 Task: Learn more about a career.
Action: Mouse moved to (700, 92)
Screenshot: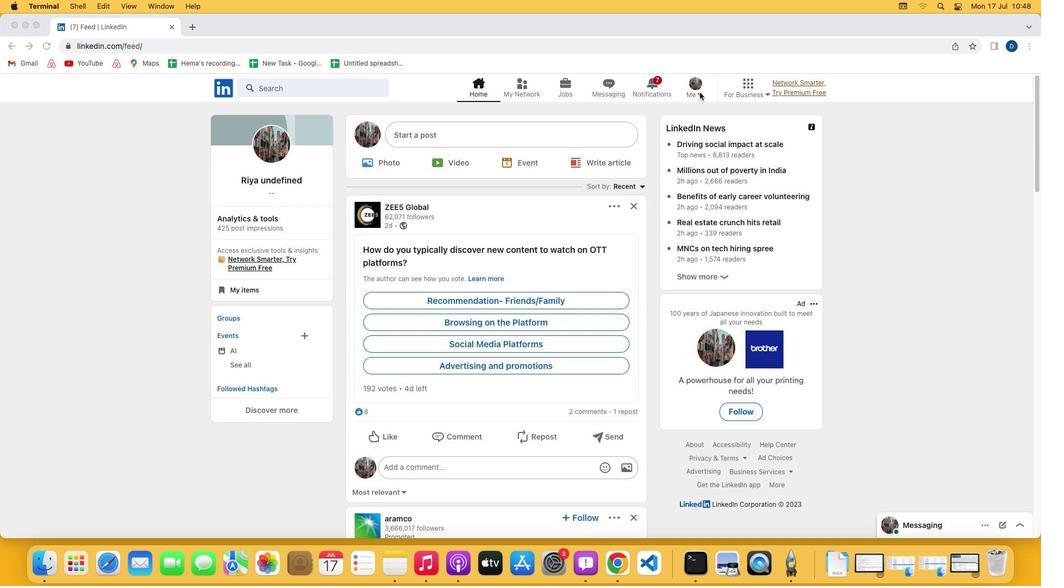 
Action: Mouse pressed left at (700, 92)
Screenshot: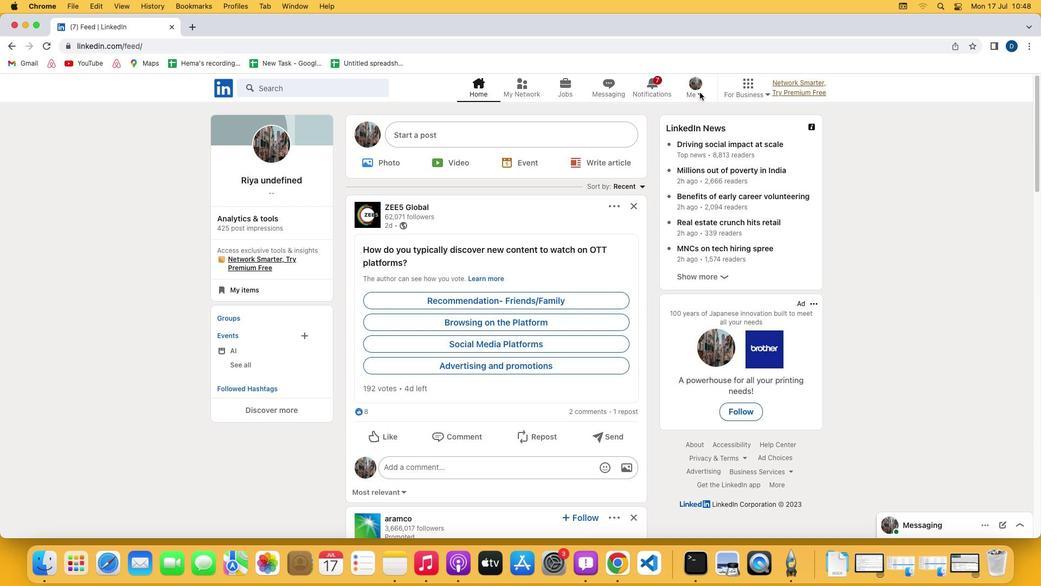 
Action: Mouse moved to (701, 94)
Screenshot: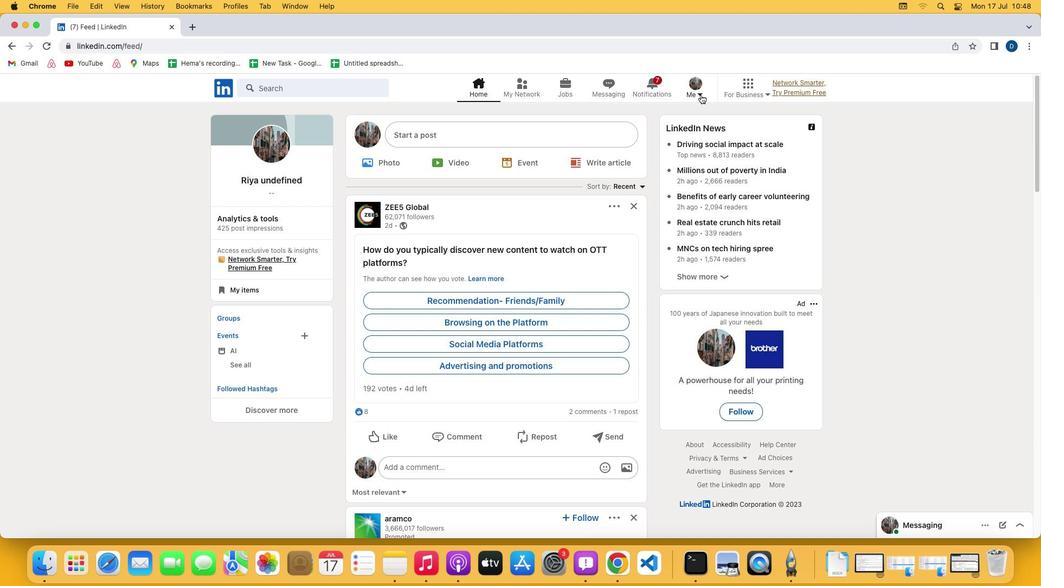
Action: Mouse pressed left at (701, 94)
Screenshot: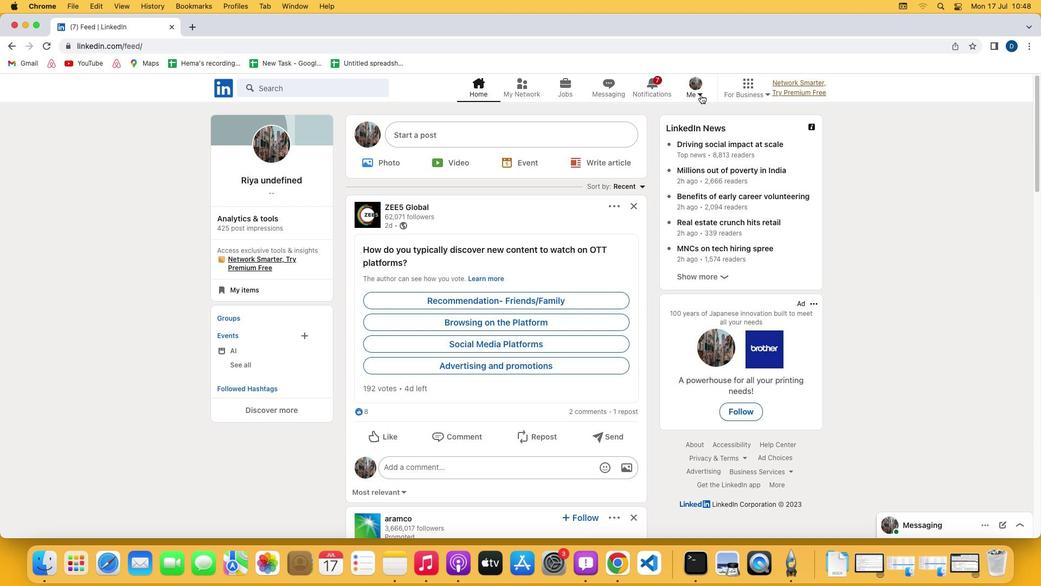 
Action: Mouse moved to (608, 204)
Screenshot: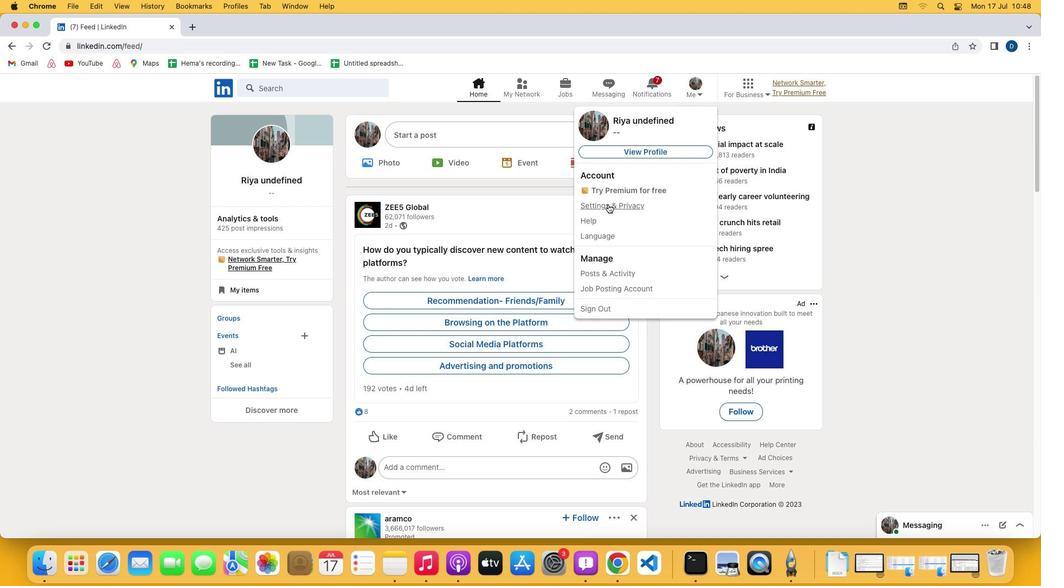
Action: Mouse pressed left at (608, 204)
Screenshot: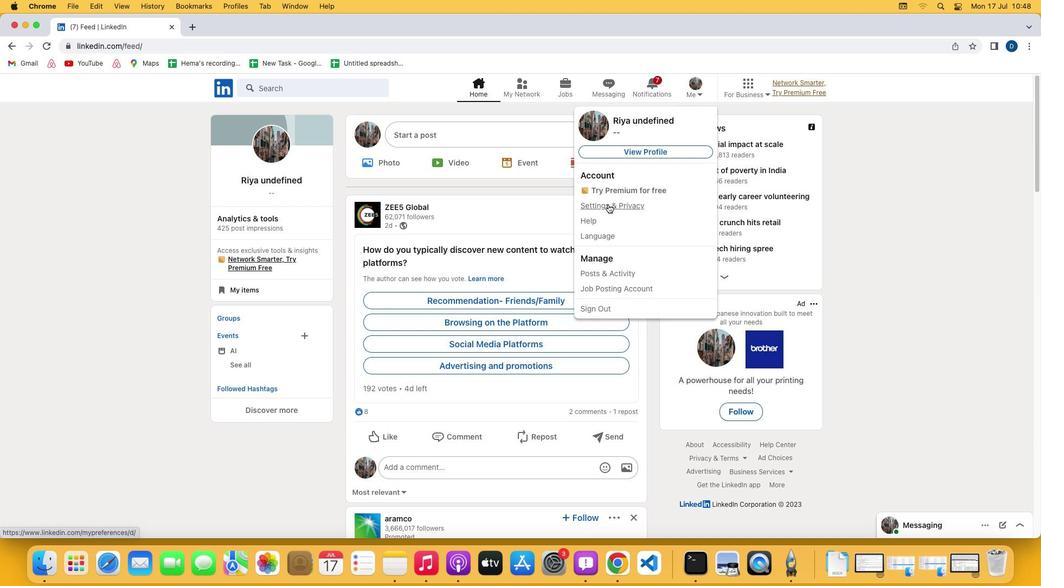 
Action: Mouse moved to (578, 333)
Screenshot: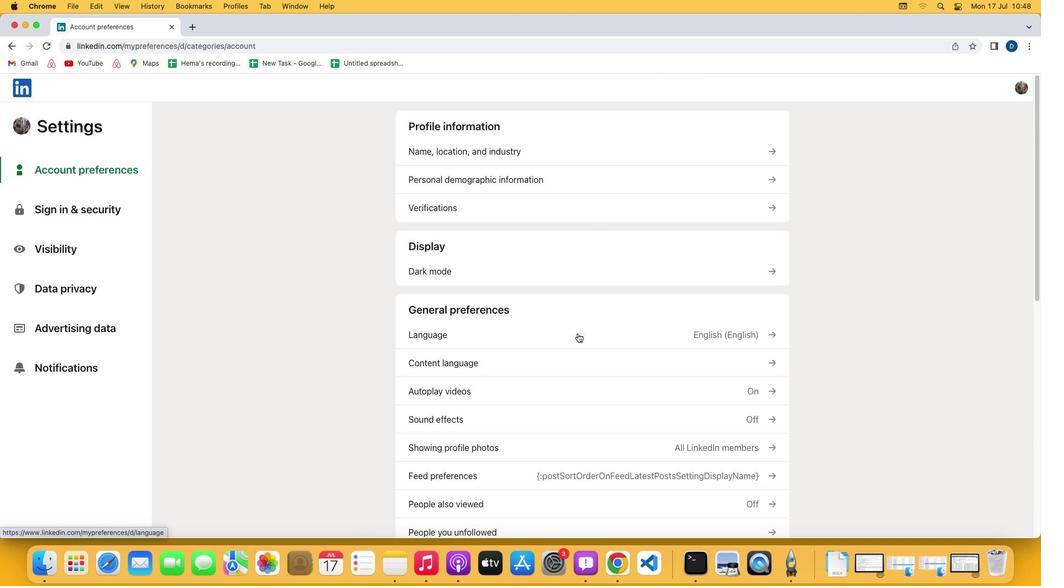 
Action: Mouse scrolled (578, 333) with delta (0, 0)
Screenshot: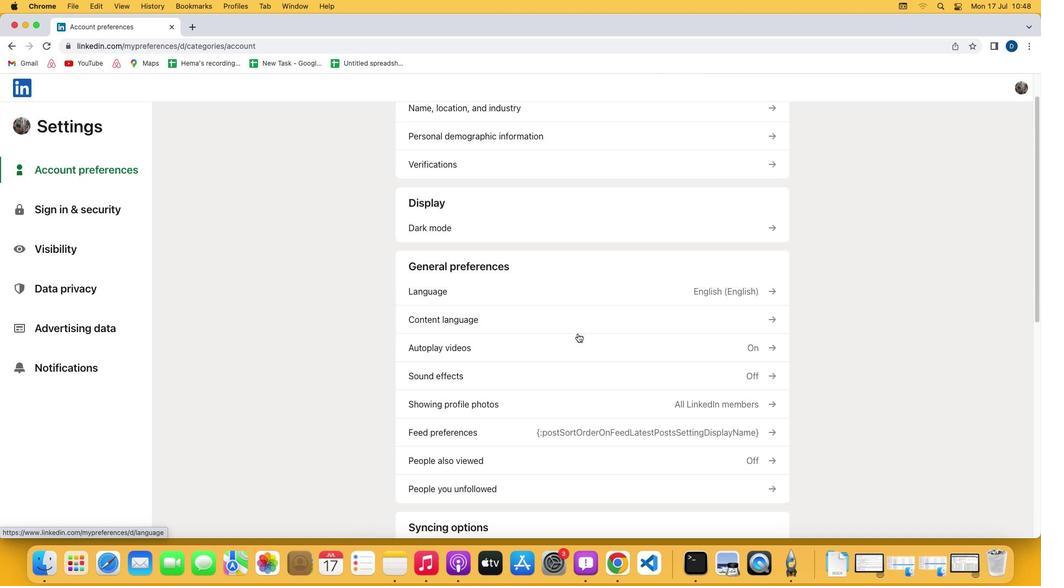 
Action: Mouse scrolled (578, 333) with delta (0, 0)
Screenshot: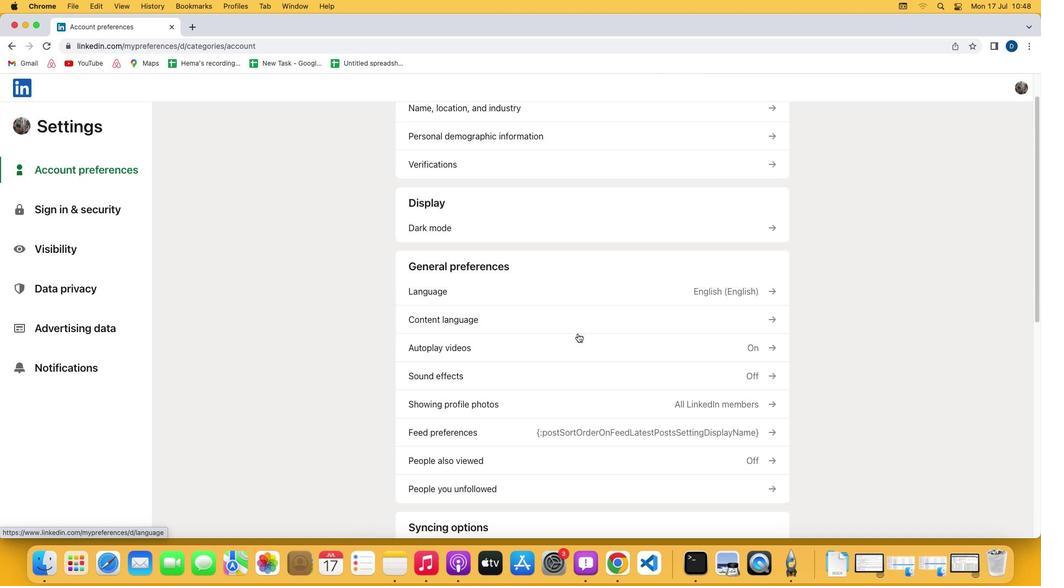 
Action: Mouse scrolled (578, 333) with delta (0, -2)
Screenshot: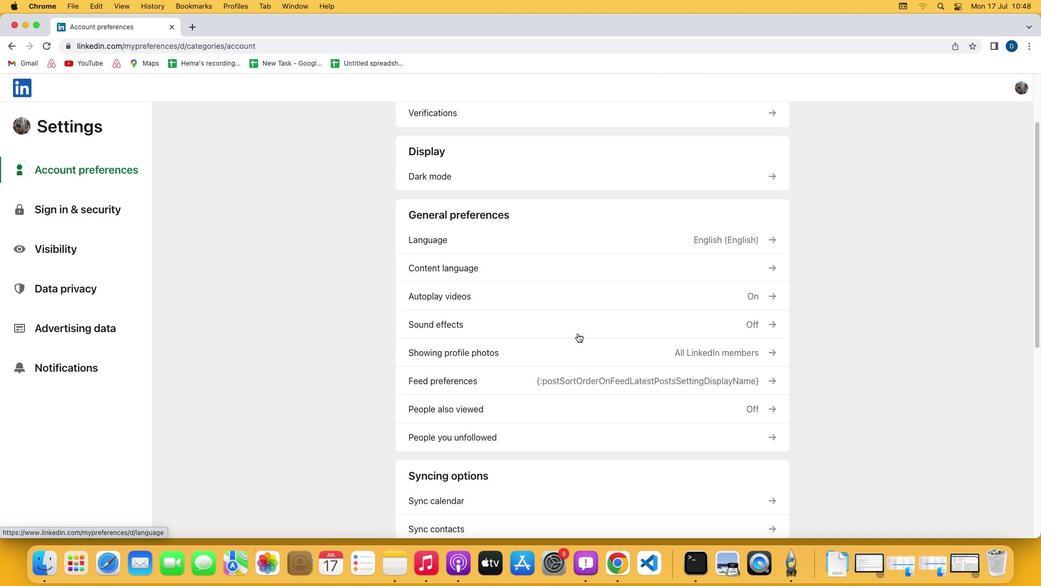 
Action: Mouse scrolled (578, 333) with delta (0, -2)
Screenshot: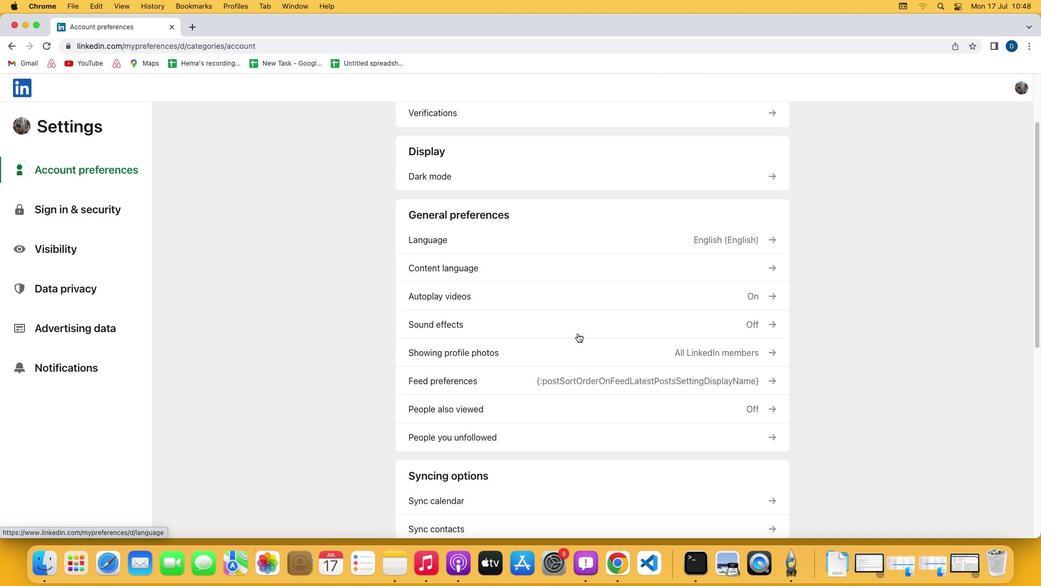 
Action: Mouse scrolled (578, 333) with delta (0, -3)
Screenshot: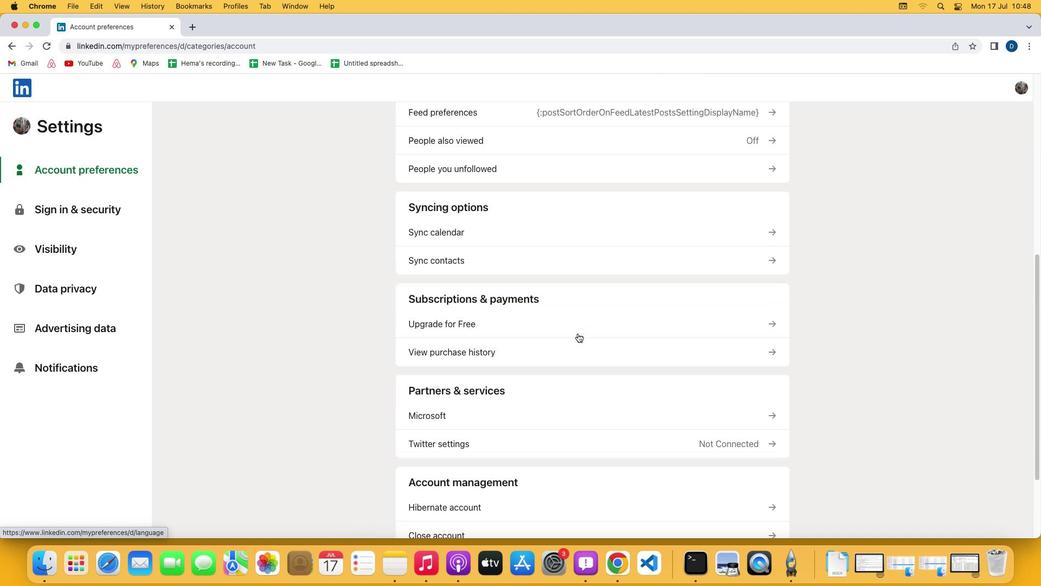 
Action: Mouse scrolled (578, 333) with delta (0, 0)
Screenshot: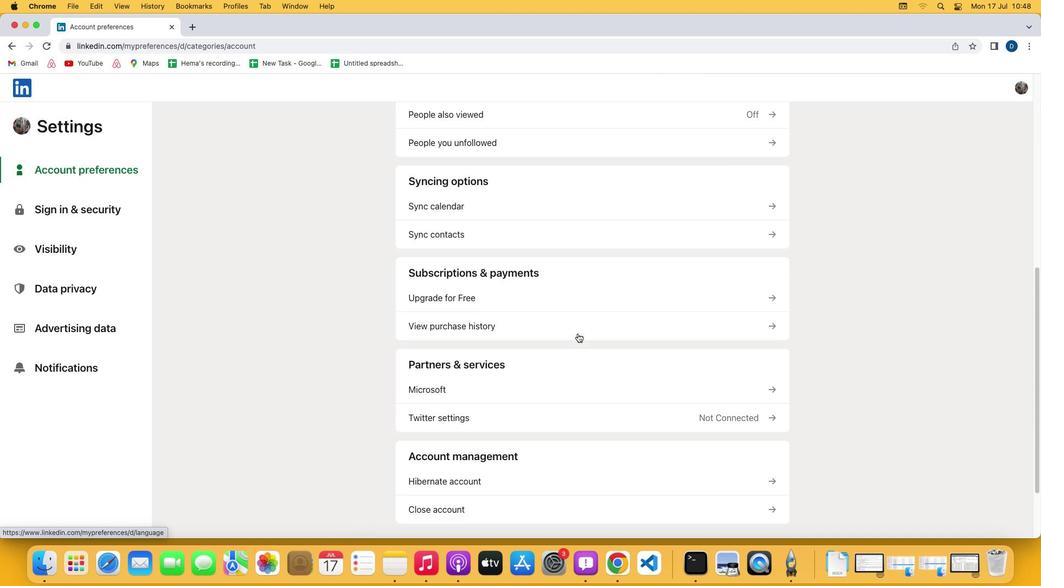 
Action: Mouse scrolled (578, 333) with delta (0, 0)
Screenshot: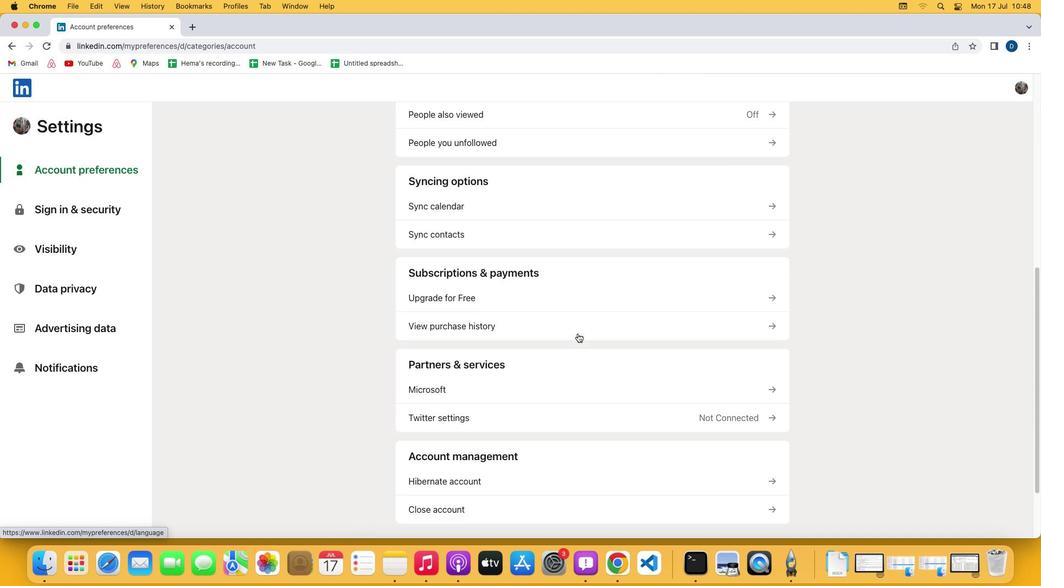 
Action: Mouse scrolled (578, 333) with delta (0, -1)
Screenshot: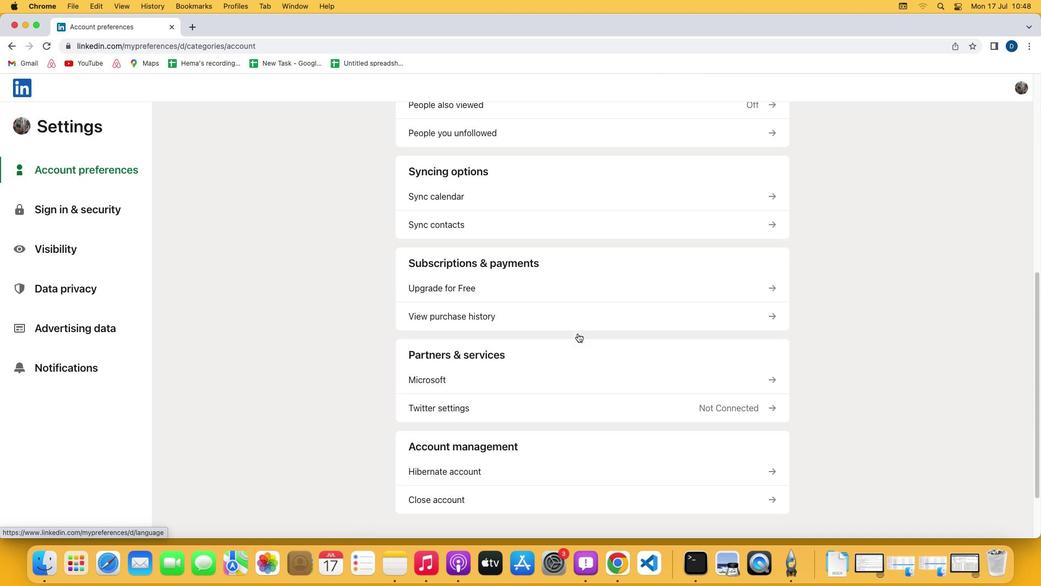 
Action: Mouse moved to (476, 207)
Screenshot: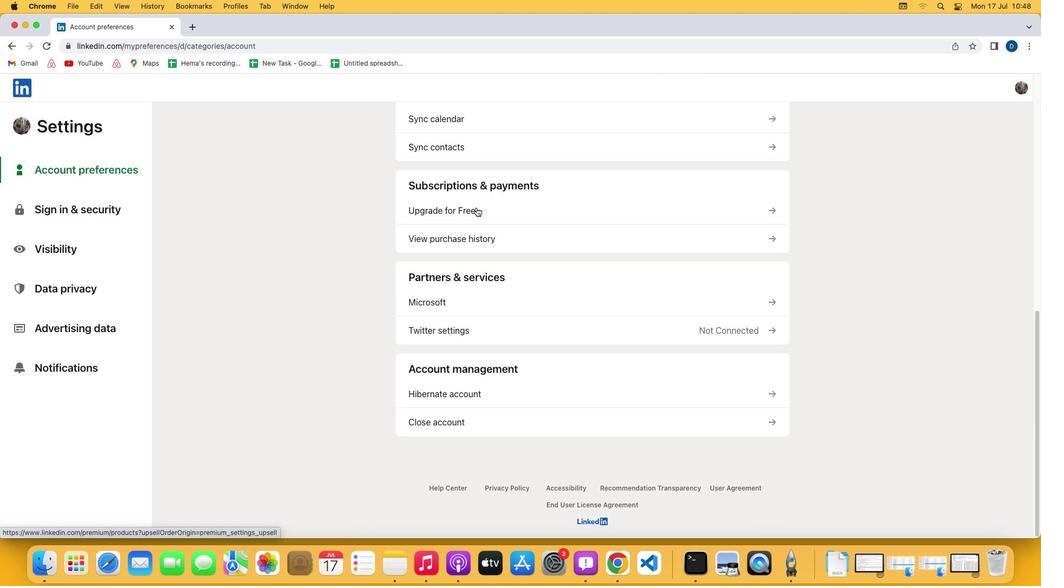 
Action: Mouse pressed left at (476, 207)
Screenshot: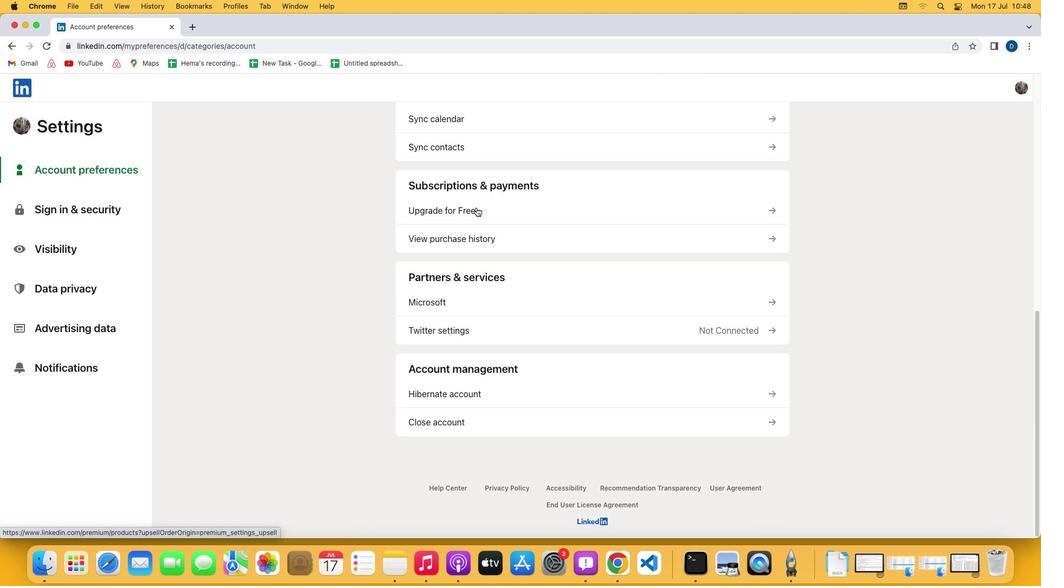
Action: Mouse moved to (420, 299)
Screenshot: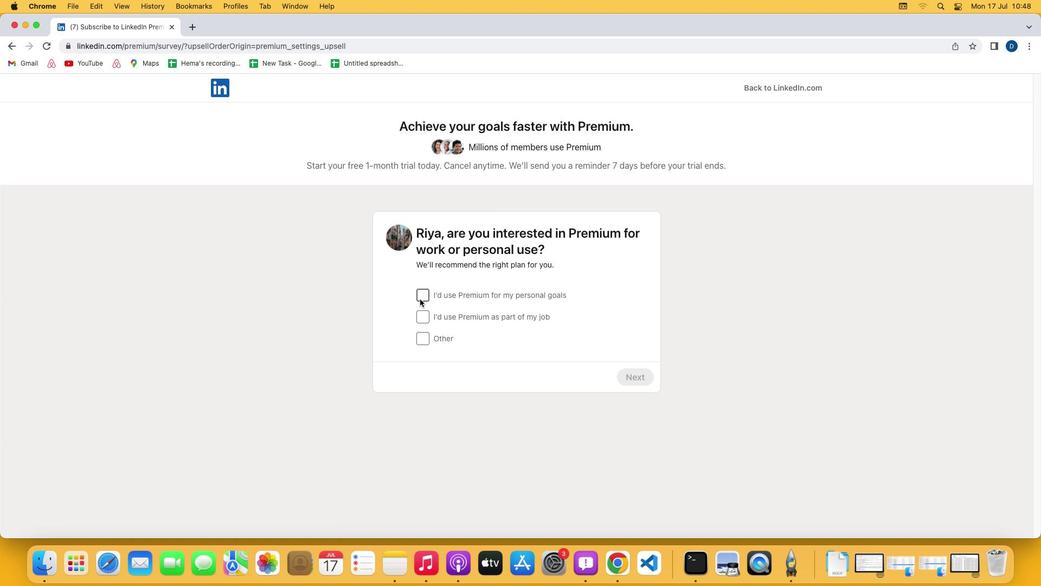
Action: Mouse pressed left at (420, 299)
Screenshot: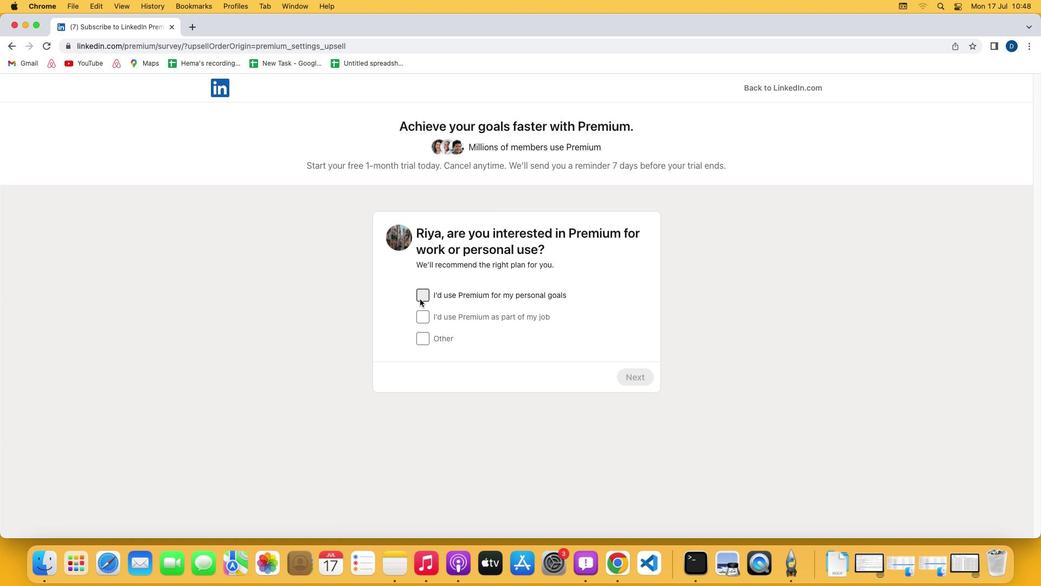 
Action: Mouse moved to (628, 376)
Screenshot: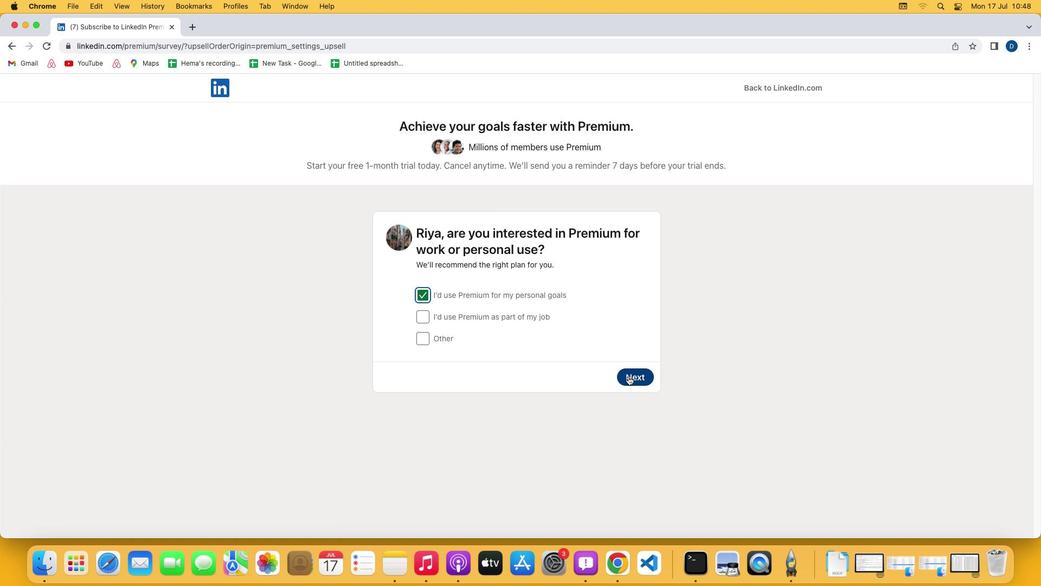 
Action: Mouse pressed left at (628, 376)
Screenshot: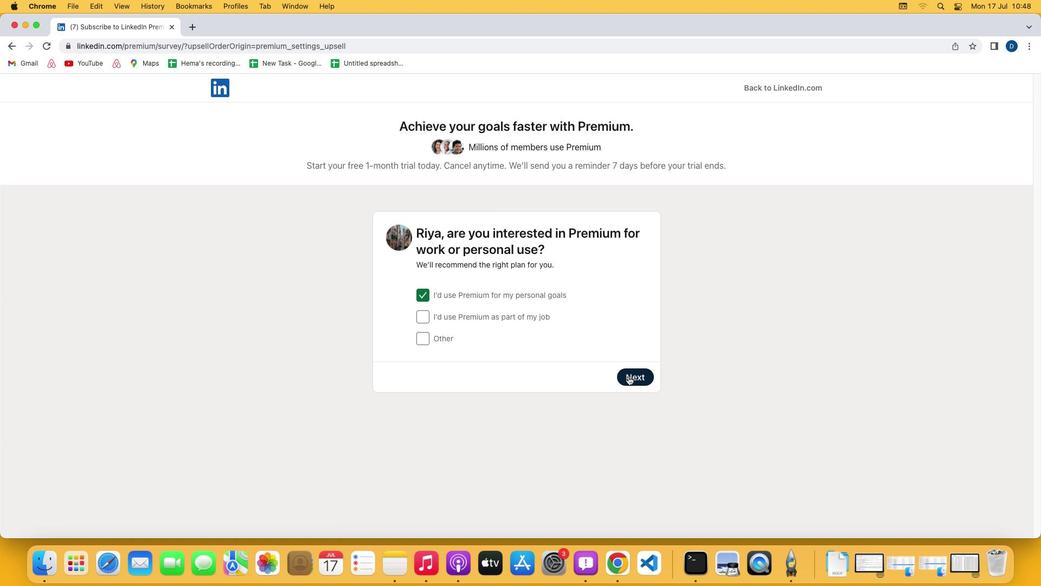 
Action: Mouse moved to (630, 436)
Screenshot: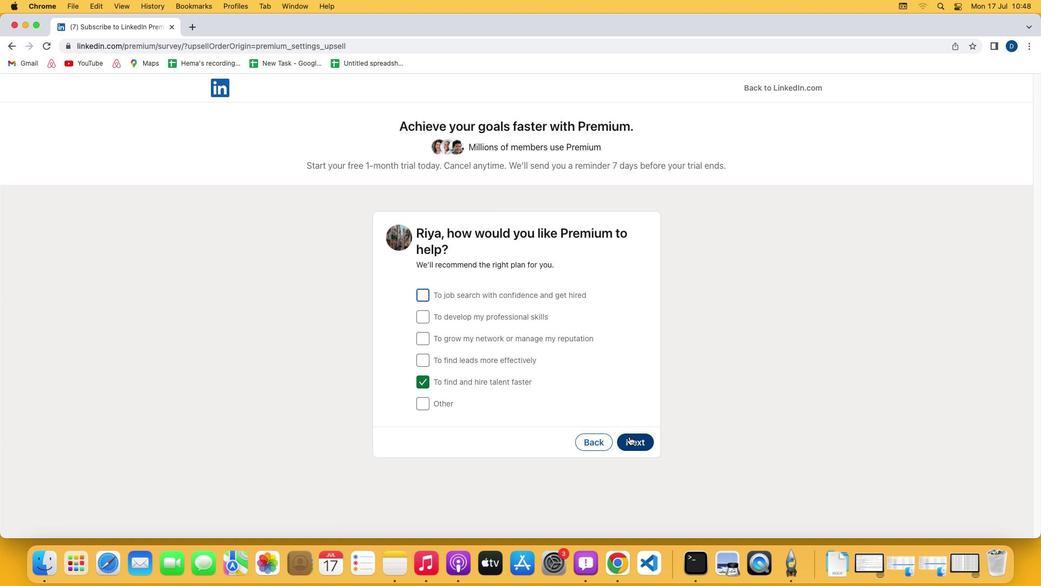 
Action: Mouse pressed left at (630, 436)
Screenshot: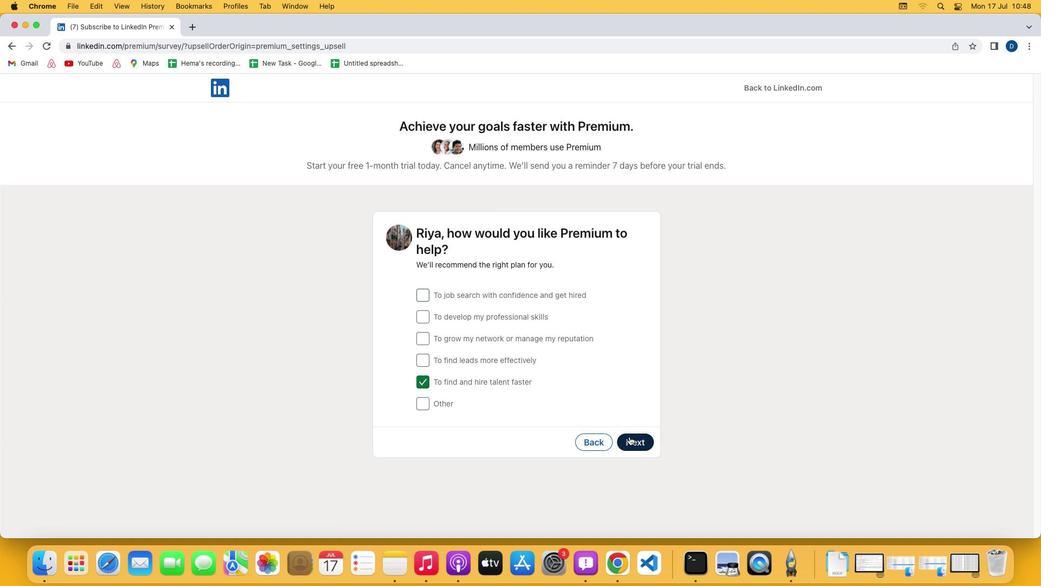 
Action: Mouse moved to (419, 317)
Screenshot: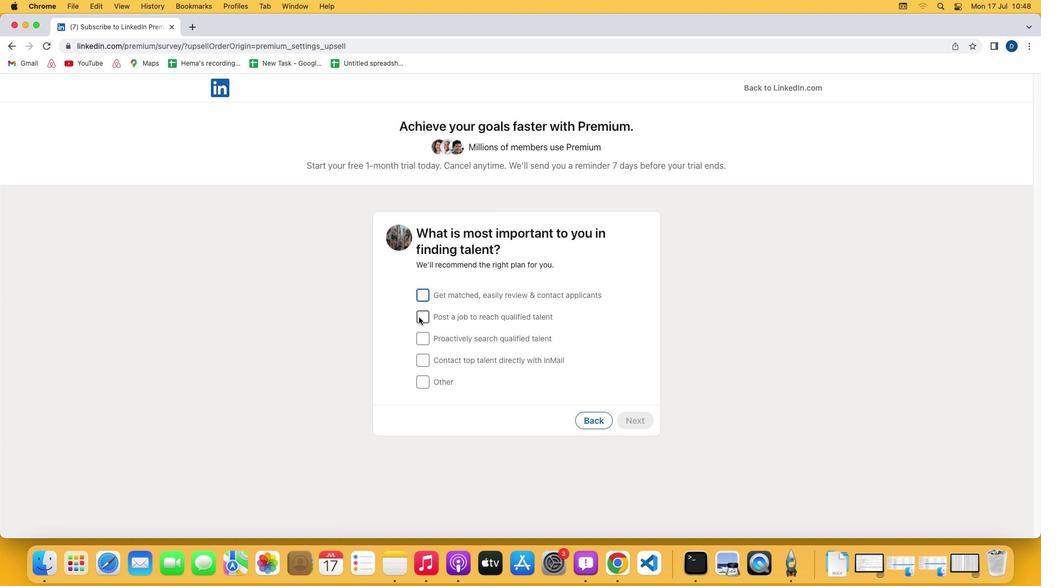 
Action: Mouse pressed left at (419, 317)
Screenshot: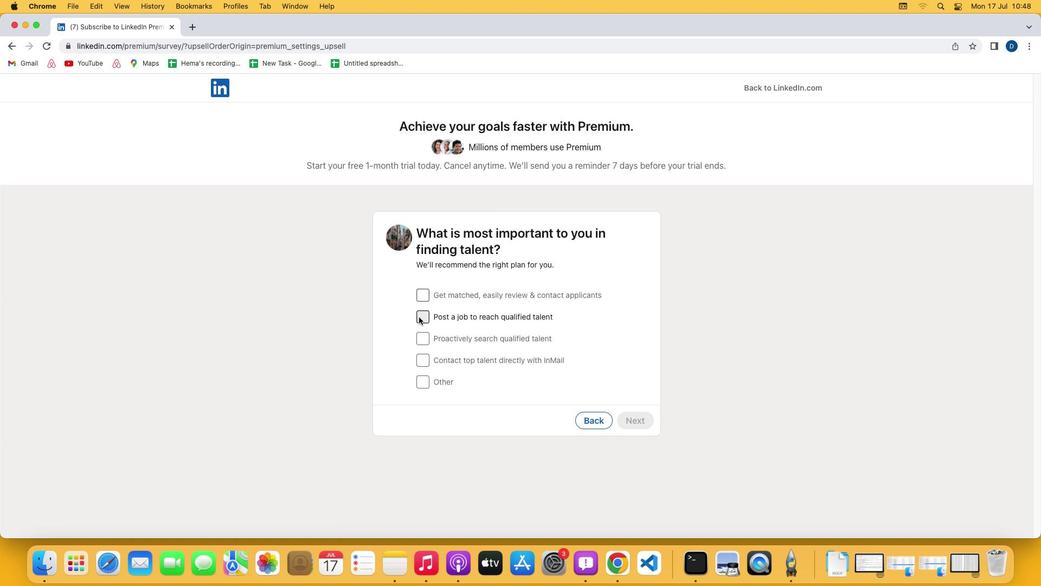 
Action: Mouse moved to (628, 422)
Screenshot: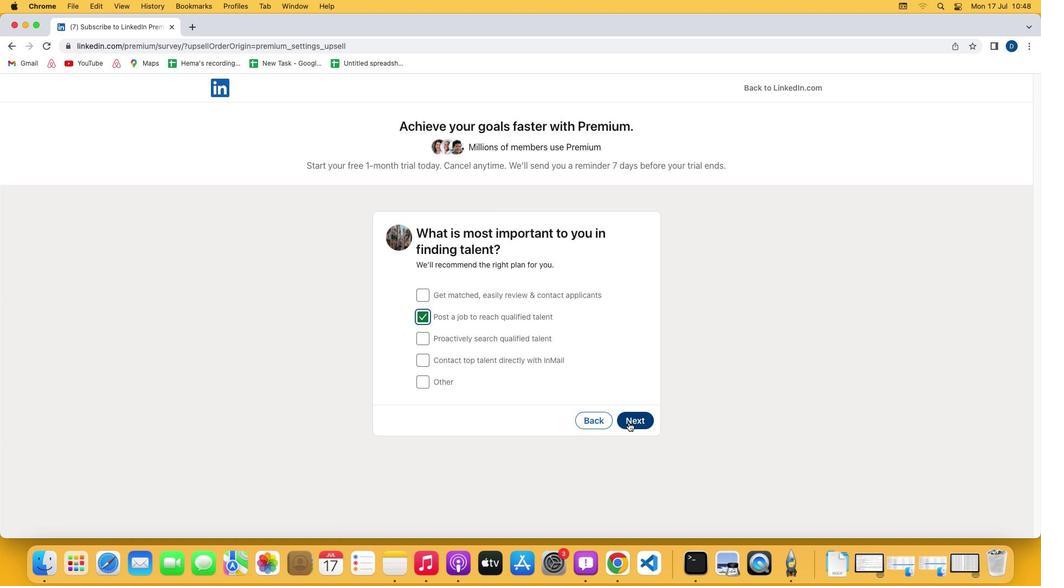 
Action: Mouse pressed left at (628, 422)
Screenshot: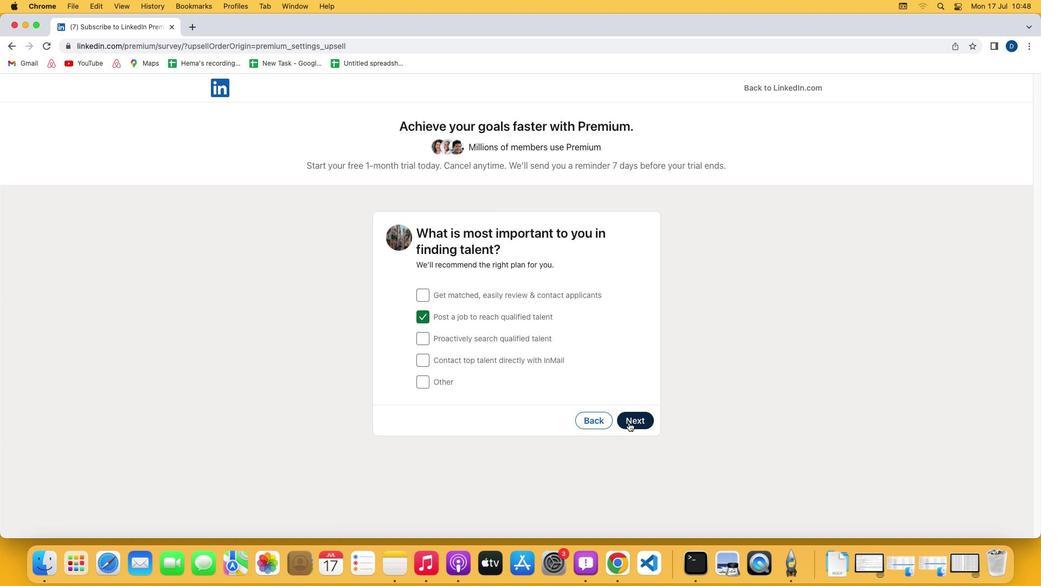 
Action: Mouse moved to (250, 525)
Screenshot: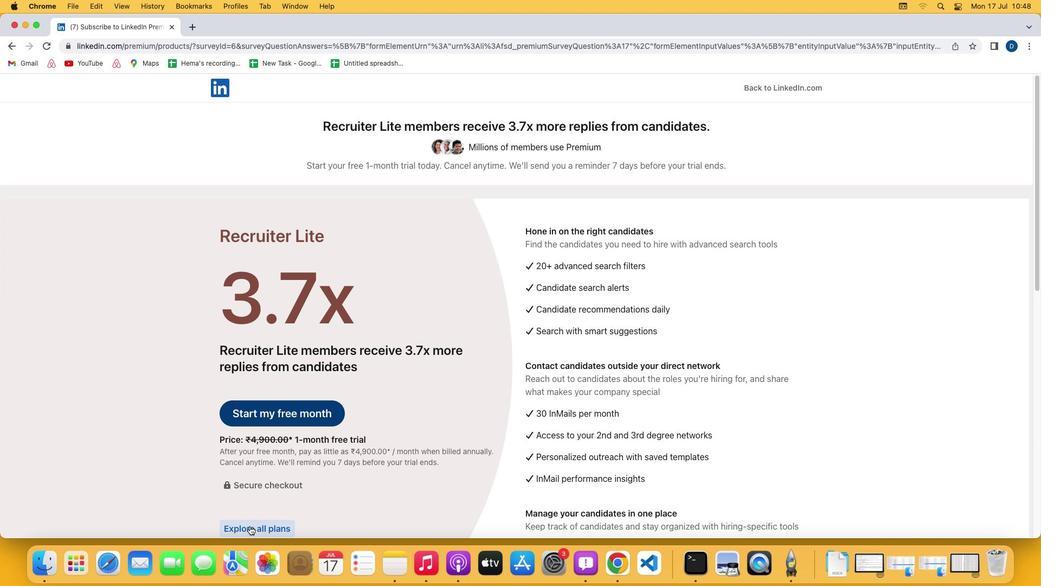 
Action: Mouse pressed left at (250, 525)
Screenshot: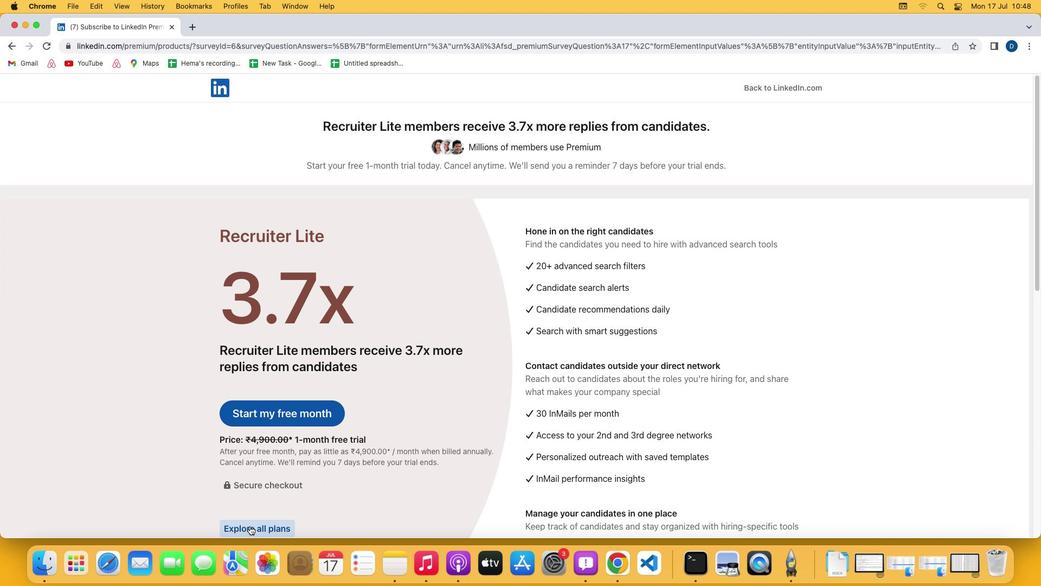 
Action: Mouse moved to (289, 449)
Screenshot: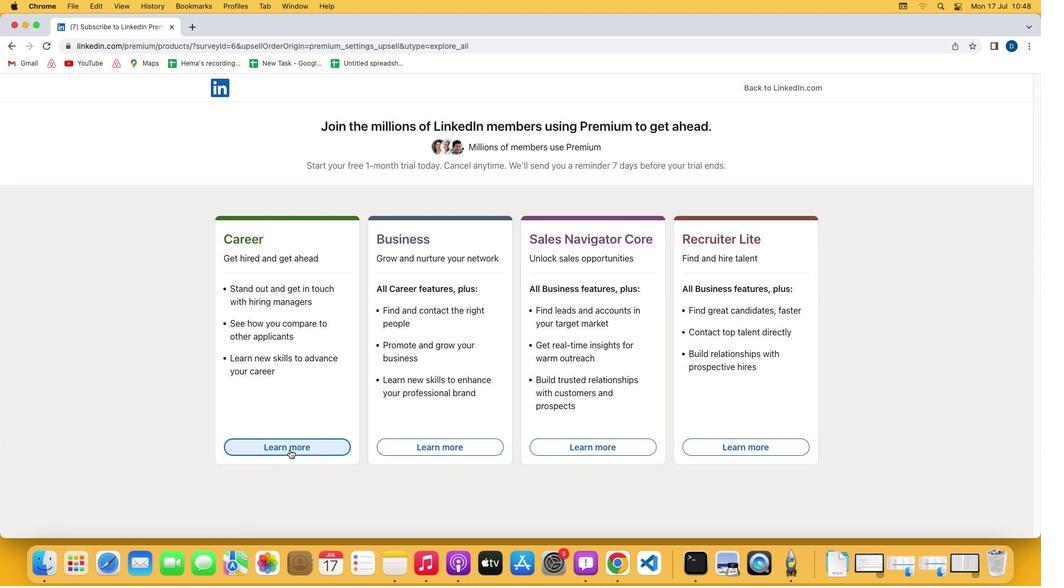 
Action: Mouse pressed left at (289, 449)
Screenshot: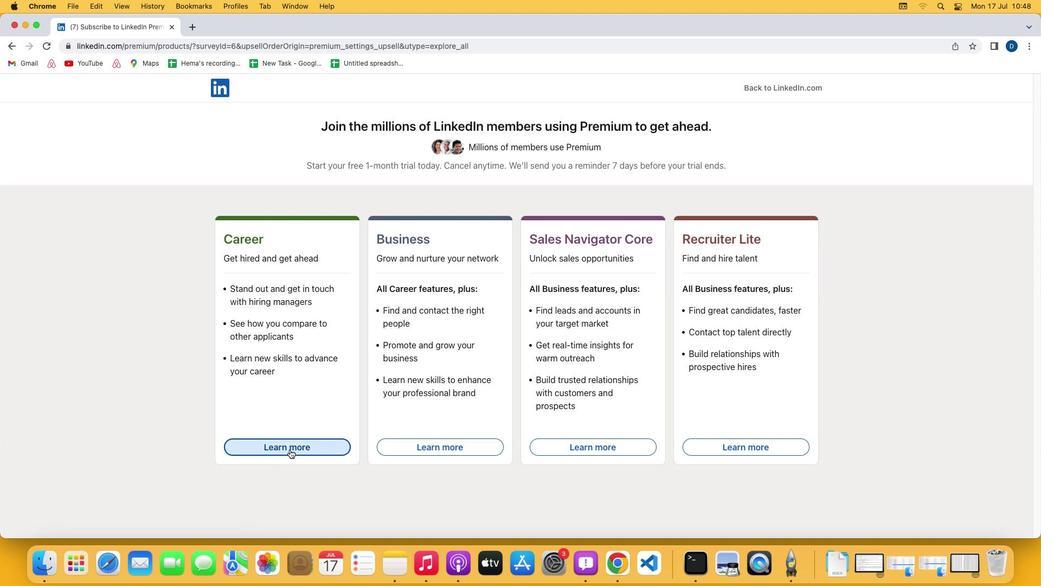 
